 Task: open an excel sheet and write heading  Financial WizardAdd Categories in a column and its values below  'Income, Income, Income, Expenses, Expenses, Expenses, Expenses, Expenses, Savings, Savings, Investments, Investments, Debt, Debt & Debt. 'Add Descriptions in next column and its values below  Salary, Freelance Work, Rental Income, Housing, Transportation, Groceries, Utilities, Entertainment, Emergency Fund, Retirement, Stocks, Mutual Funds, Credit Card 1, Credit Card 2 & Student Loan. Add Amount in next column and its values below  $5,000, $1,200, $500, $1,200, $300, $400, $200, $150, $500, $1,000, $500, $300, $200, $100 & $300. Save page Financial Planning Log
Action: Mouse moved to (32, 113)
Screenshot: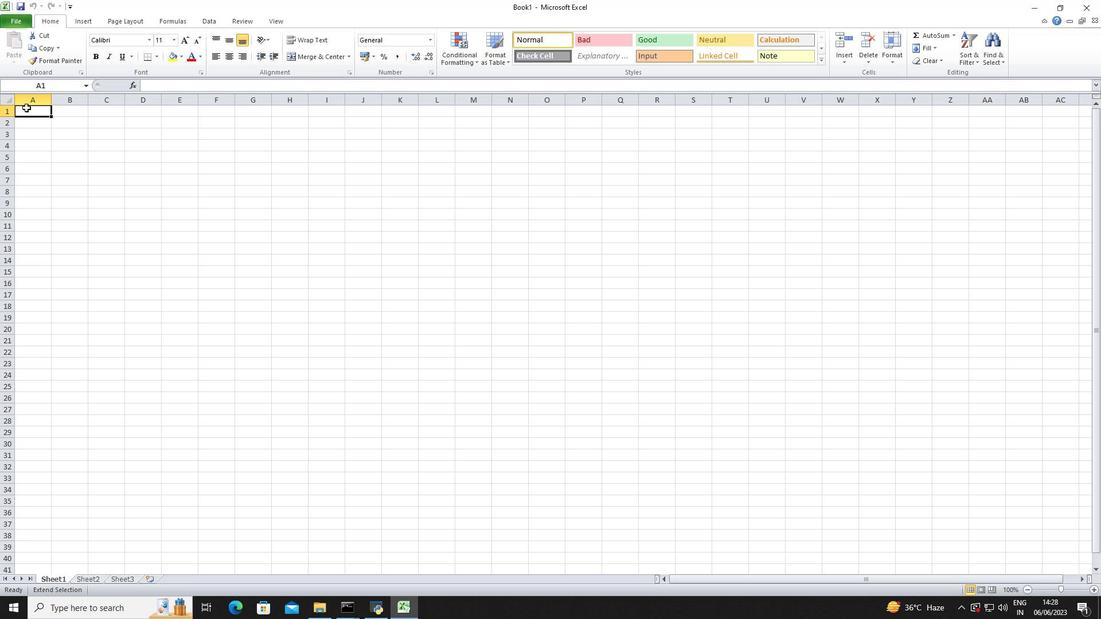 
Action: Mouse pressed left at (32, 113)
Screenshot: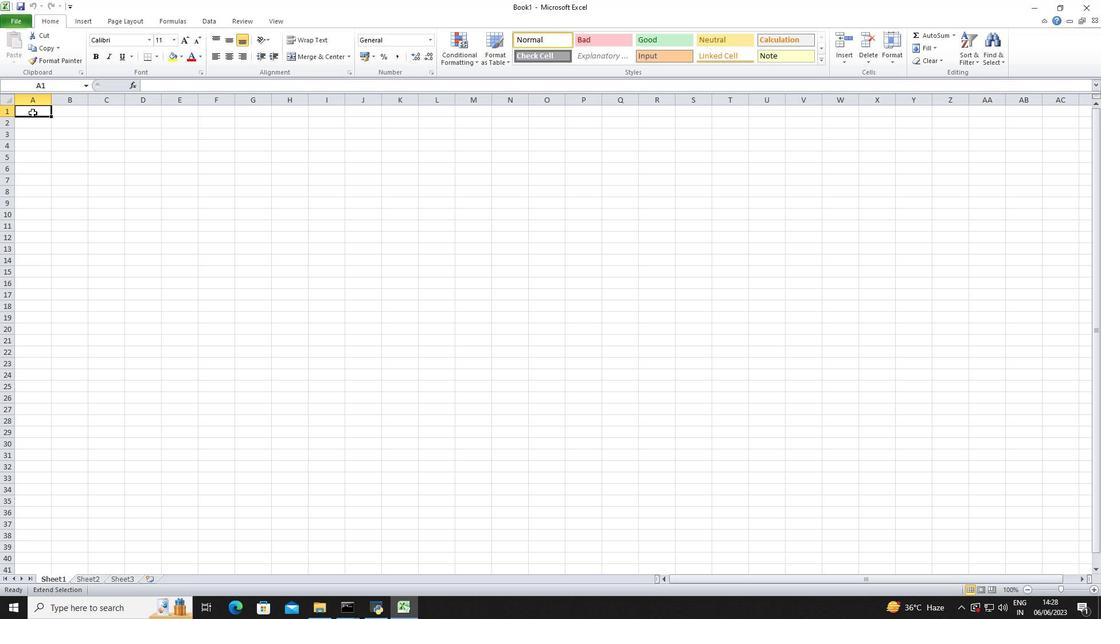 
Action: Mouse moved to (13, 25)
Screenshot: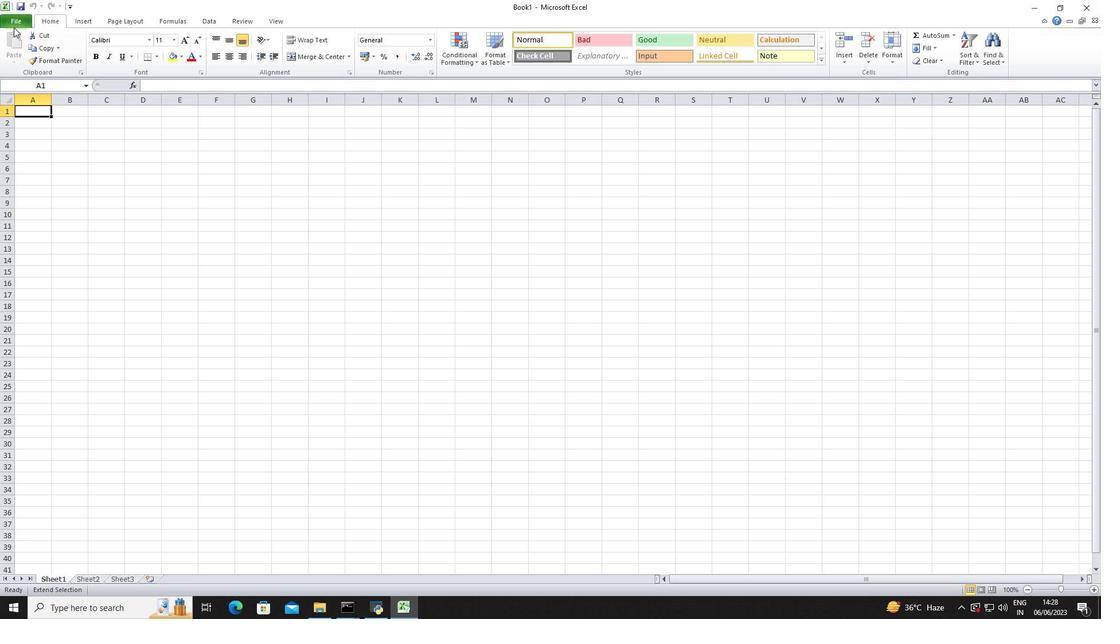 
Action: Mouse pressed left at (13, 25)
Screenshot: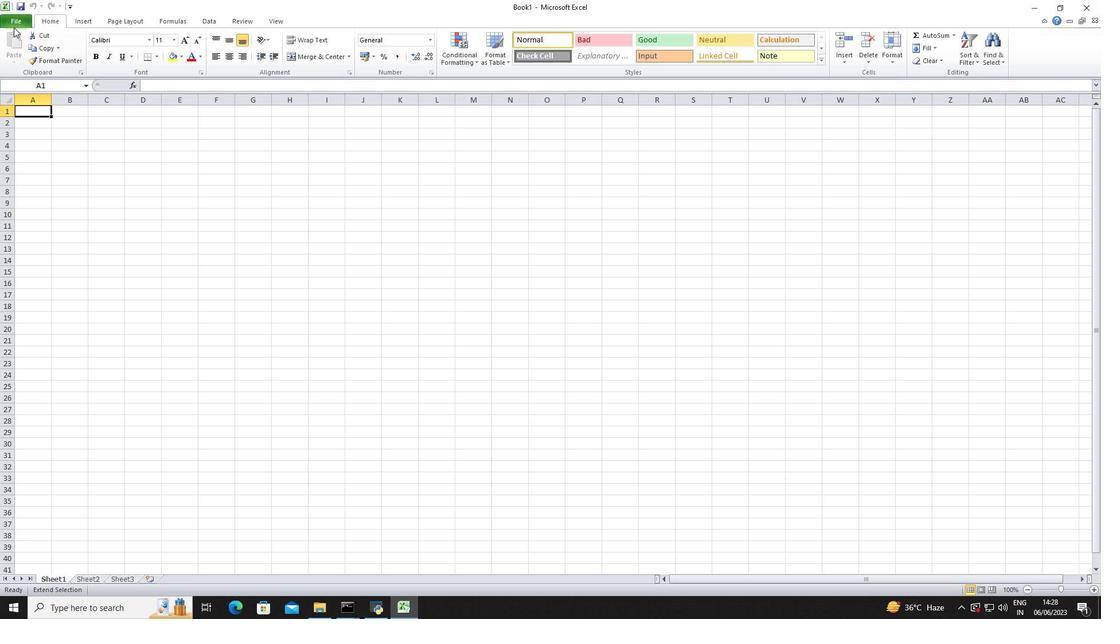
Action: Mouse moved to (29, 142)
Screenshot: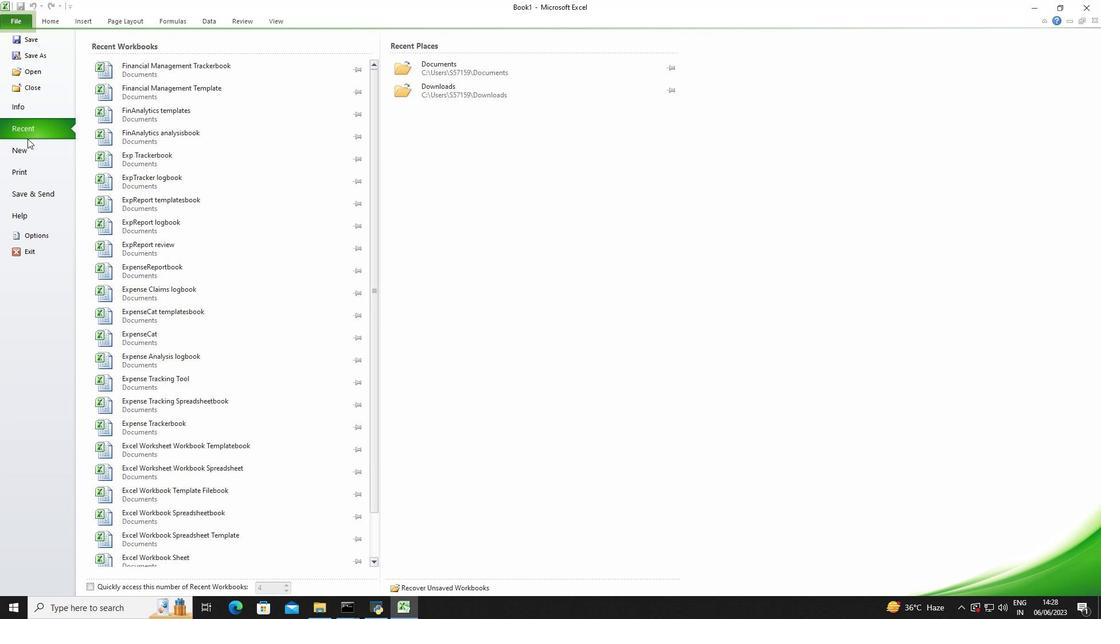 
Action: Mouse pressed left at (29, 142)
Screenshot: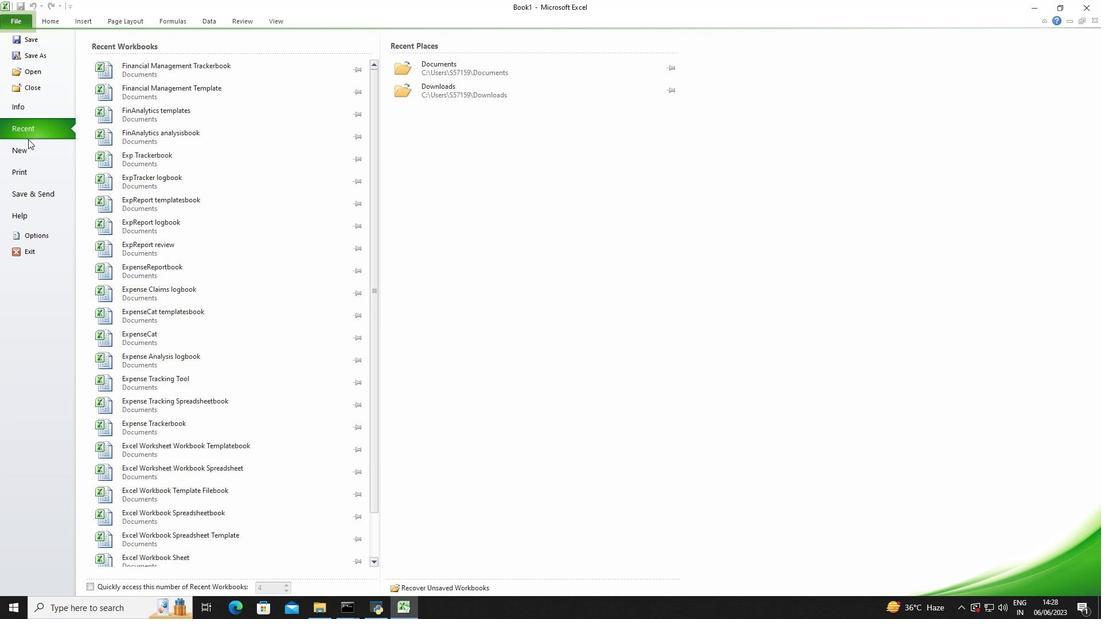 
Action: Mouse moved to (583, 303)
Screenshot: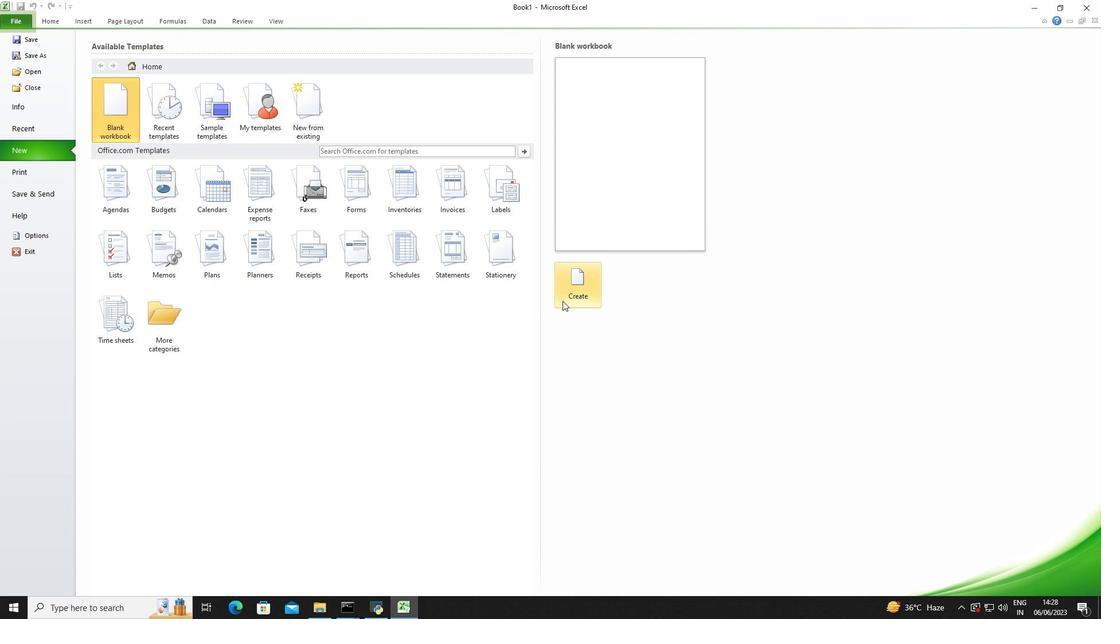 
Action: Mouse pressed left at (583, 303)
Screenshot: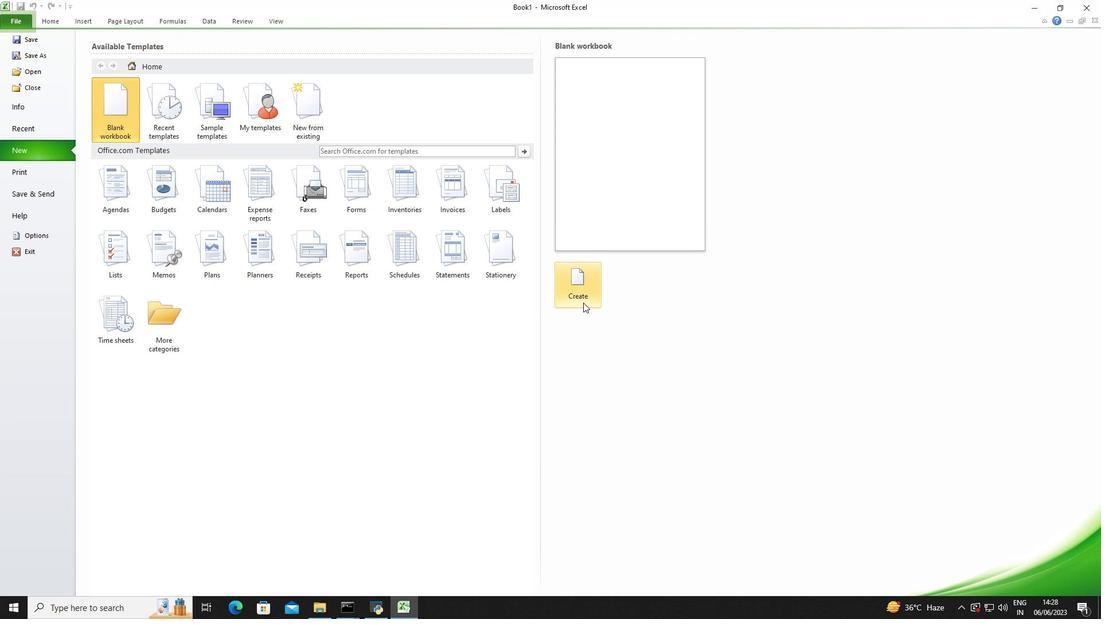 
Action: Mouse moved to (30, 112)
Screenshot: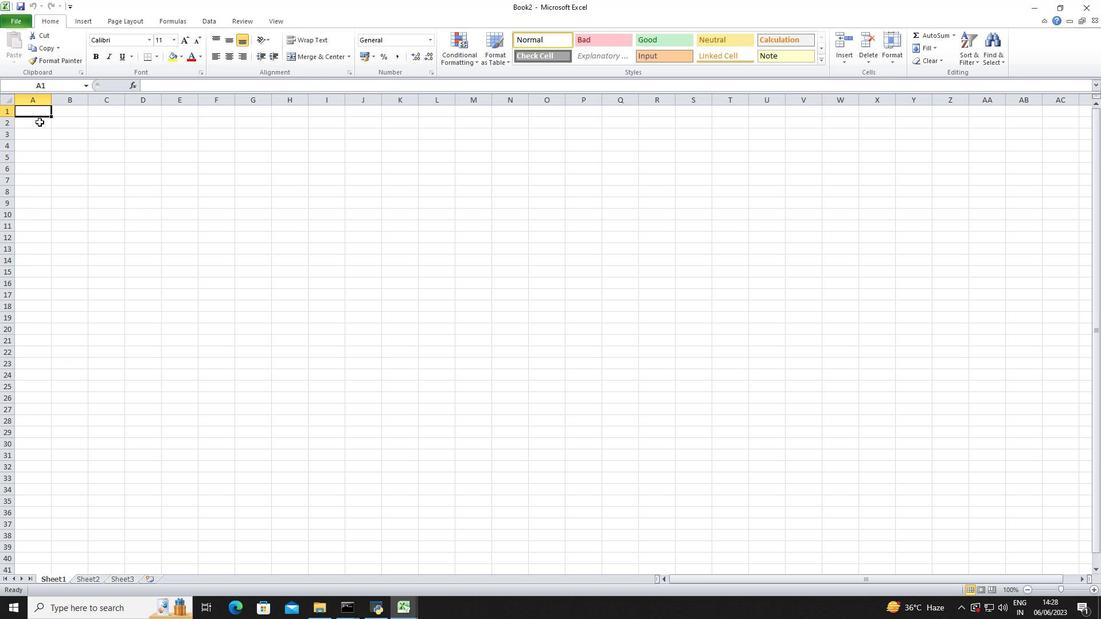 
Action: Mouse pressed left at (30, 112)
Screenshot: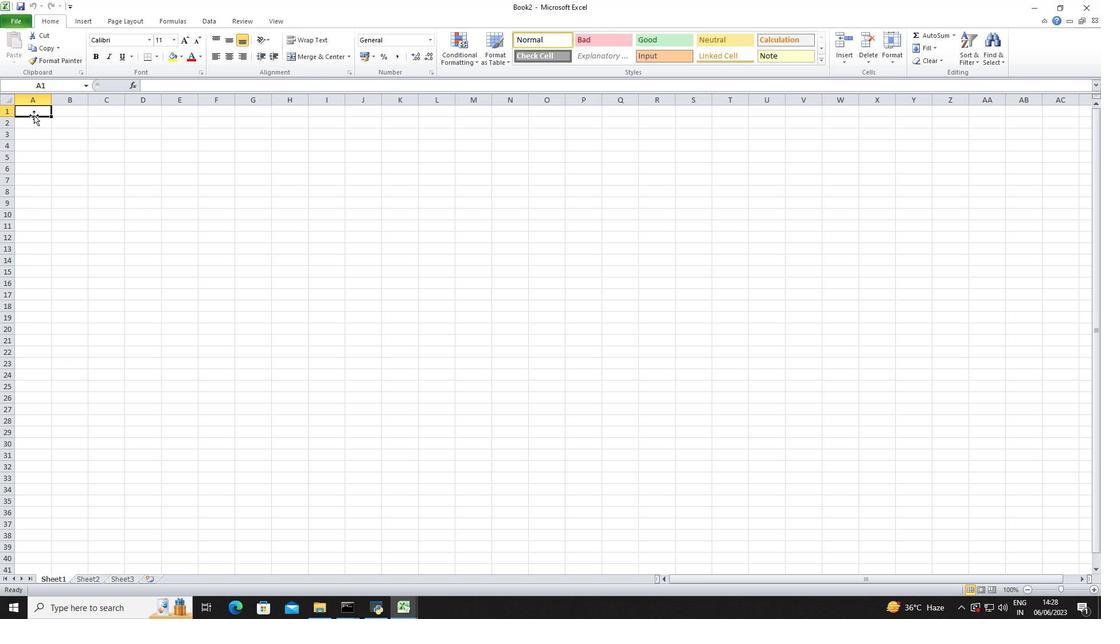
Action: Key pressed <Key.shift>Financial<Key.space><Key.shift>Wizard<Key.enter><Key.enter><Key.shift>Categories<Key.enter><Key.shift>Income<Key.enter><Key.shift>Income<Key.enter><Key.shift>Income<Key.enter><Key.shift>Expenses<Key.enter><Key.shift>Expenses<Key.enter><Key.shift>Expenses<Key.enter><Key.shift>Expenses<Key.enter><Key.shift>Expenses<Key.enter><Key.shift>Savings<Key.enter><Key.shift>Savings<Key.enter><Key.shift>Investments<Key.enter><Key.shift>Investments<Key.enter><Key.shift>Debt<Key.enter><Key.shift>Debt<Key.enter><Key.shift>Debt<Key.down><Key.right><Key.right><Key.up><Key.up><Key.up><Key.up><Key.up><Key.up><Key.up><Key.up><Key.up><Key.up><Key.up><Key.up><Key.up><Key.up><Key.up><Key.up><Key.shift>Descriptions<Key.down><Key.shift>Salary<Key.right><Key.down><Key.left><Key.shift>Freelance<Key.space><Key.shift>Work<Key.down><Key.shift>Rental<Key.space><Key.shift><Key.shift><Key.shift>Income<Key.enter><Key.shift>Housing<Key.enter><Key.shift>Transportation<Key.down><Key.shift><Key.shift><Key.shift><Key.shift>Groceries<Key.down><Key.shift>Utilities<Key.down><Key.shift><Key.shift><Key.shift><Key.shift><Key.shift><Key.shift><Key.shift><Key.shift><Key.shift><Key.shift><Key.shift><Key.shift>Entertainment<Key.down><Key.shift><Key.shift><Key.shift>Emergency<Key.space><Key.shift>Fund<Key.down><Key.shift>Retirement<Key.down><Key.shift>Stocks<Key.down><Key.shift>Mutual<Key.space><Key.shift><Key.shift><Key.shift>Funds<Key.down><Key.shift>Credit<Key.space><Key.shift>Card<Key.space>1<Key.down><Key.shift>Credit<Key.space><Key.shift>Card<Key.space>2<Key.down><Key.shift>Student<Key.space><Key.shift><Key.shift><Key.shift><Key.shift><Key.shift>Loan<Key.down><Key.right><Key.right><Key.up><Key.up><Key.up><Key.up><Key.up><Key.up><Key.up><Key.up><Key.up><Key.up><Key.up><Key.up><Key.up><Key.up><Key.up><Key.up><Key.shift>Amount<Key.down>5000<Key.down>1200<Key.down>500<Key.down>1200<Key.down>300<Key.down>400<Key.down>200<Key.down>150<Key.down>500<Key.down>1000<Key.down>500<Key.down>300<Key.space><Key.space><Key.space><Key.space><Key.space><Key.space><Key.down>200<Key.down>100<Key.down>300<Key.down>
Screenshot: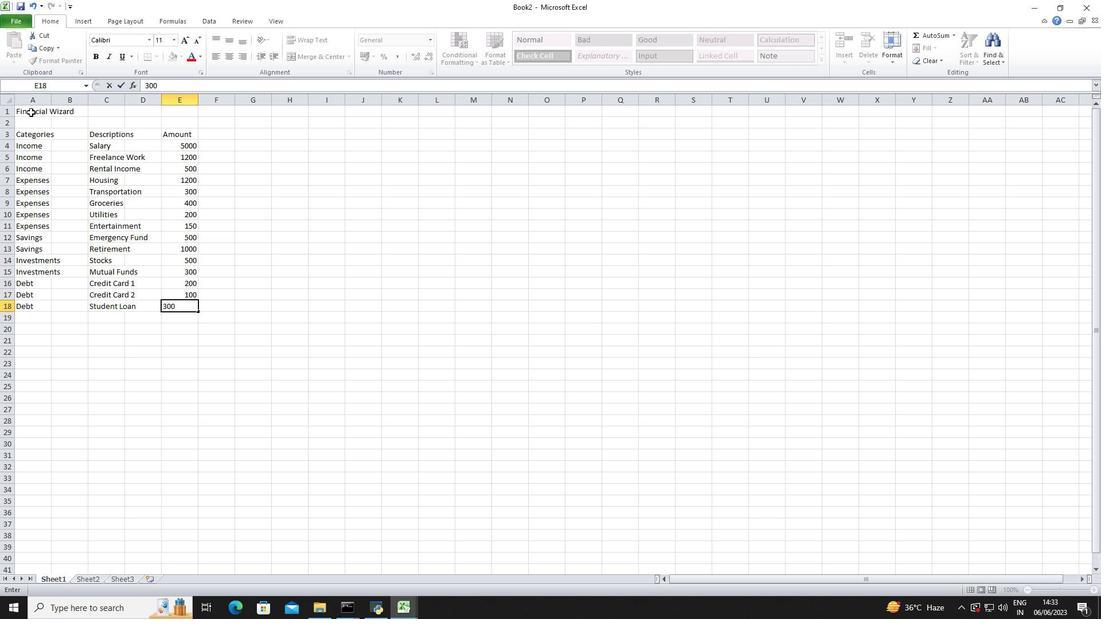 
Action: Mouse moved to (185, 145)
Screenshot: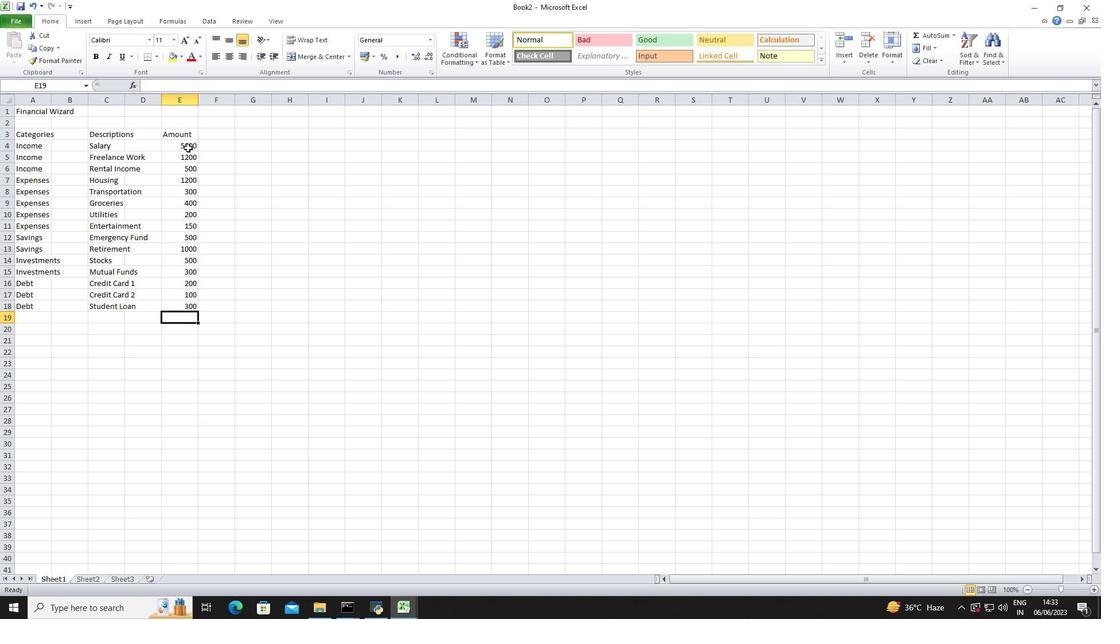 
Action: Mouse pressed left at (185, 145)
Screenshot: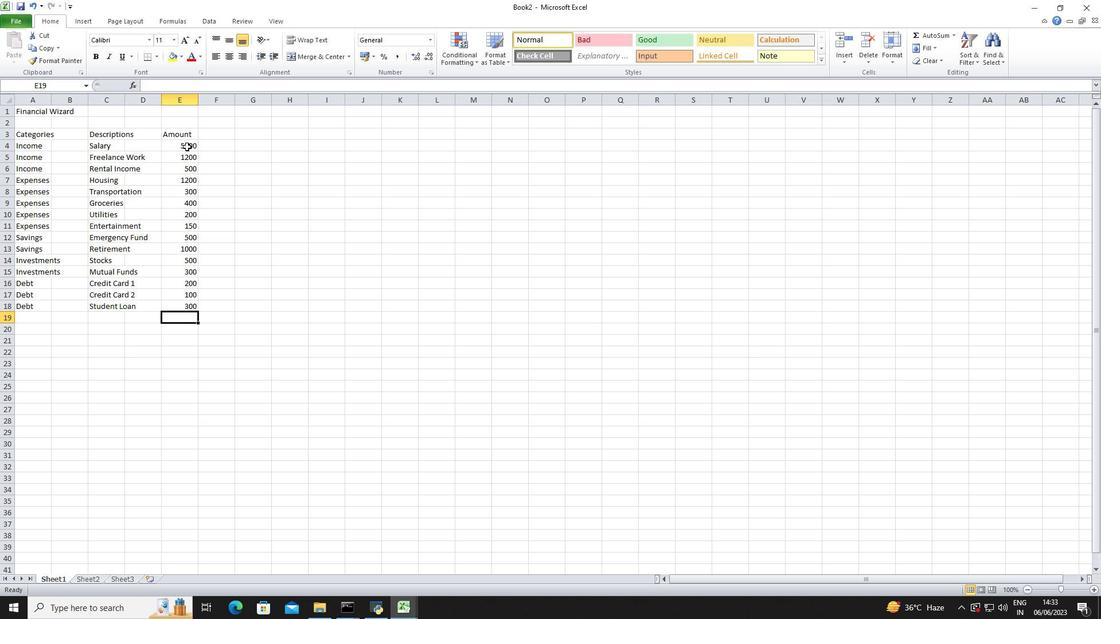 
Action: Mouse moved to (432, 44)
Screenshot: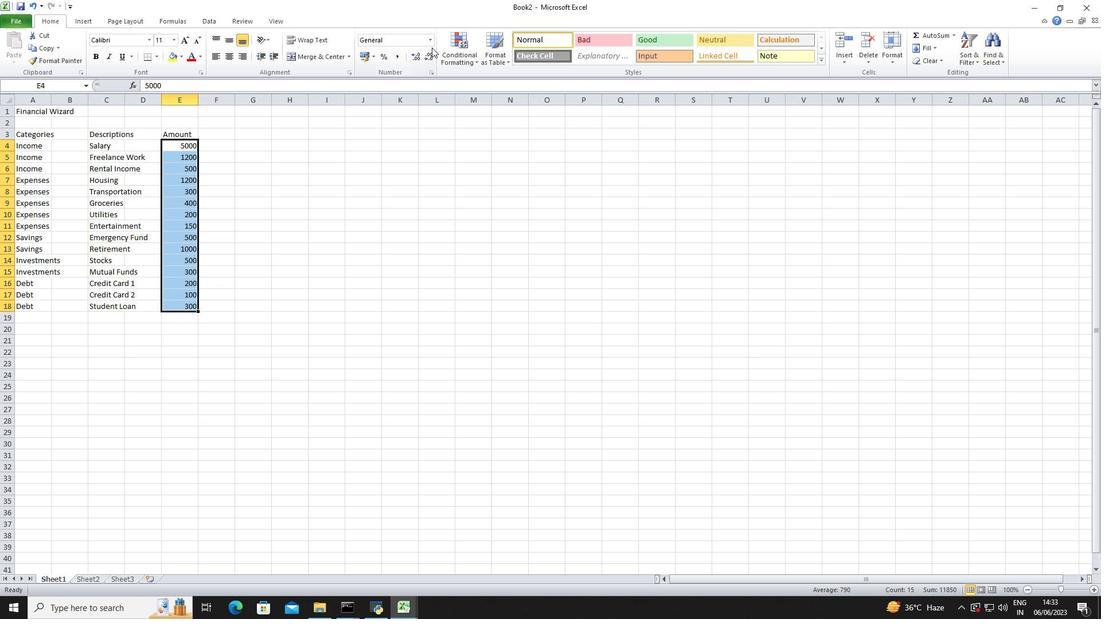 
Action: Mouse pressed left at (432, 44)
Screenshot: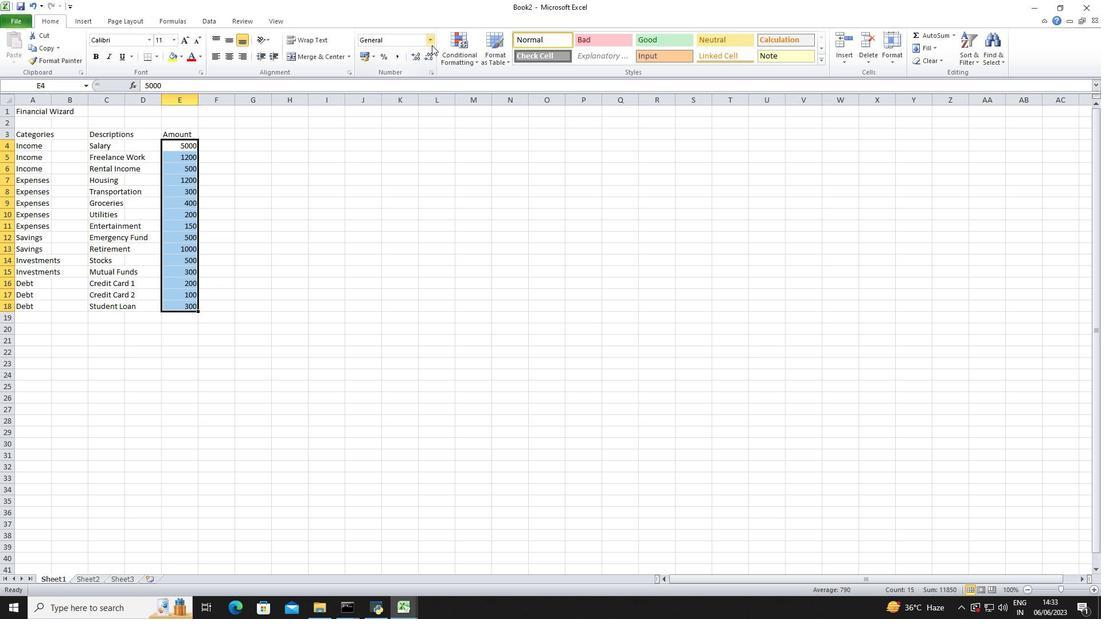 
Action: Mouse moved to (410, 331)
Screenshot: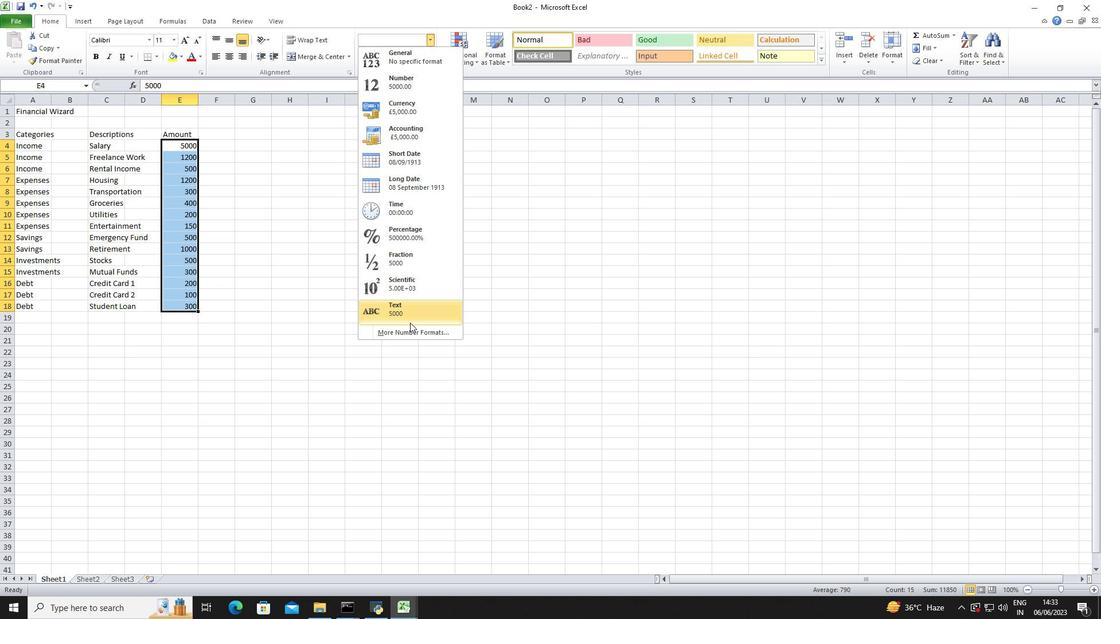 
Action: Mouse pressed left at (410, 331)
Screenshot: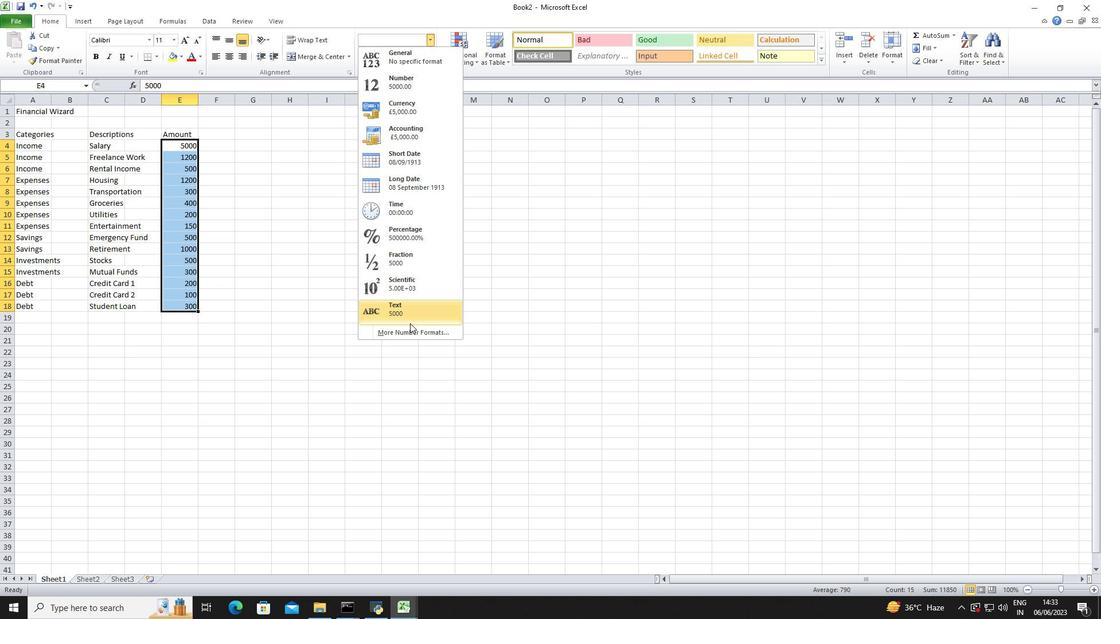 
Action: Mouse moved to (183, 212)
Screenshot: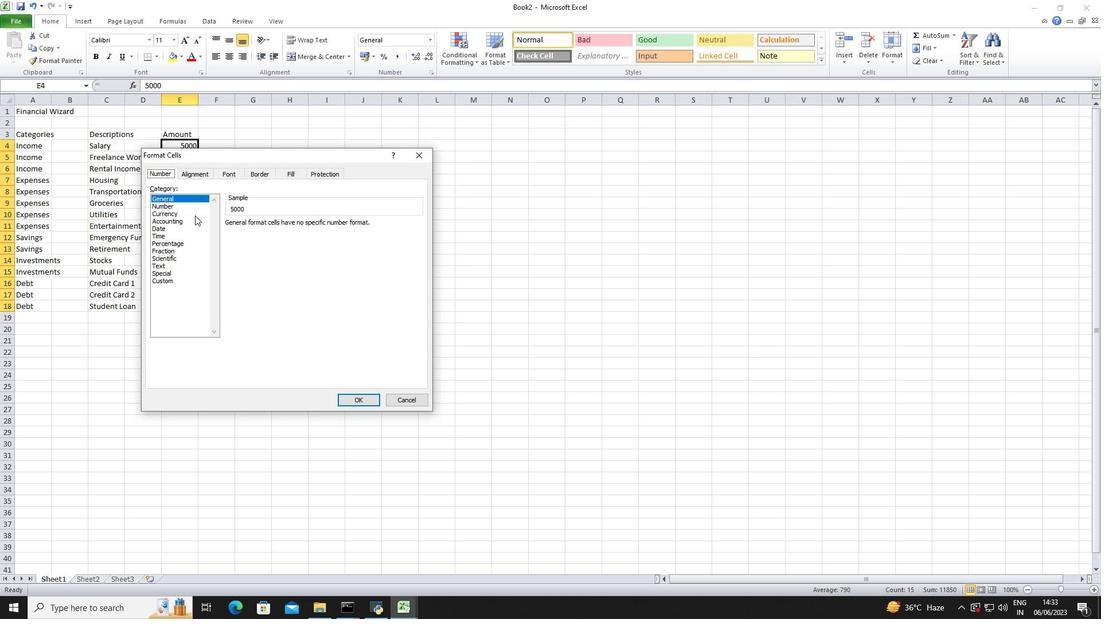 
Action: Mouse pressed left at (183, 212)
Screenshot: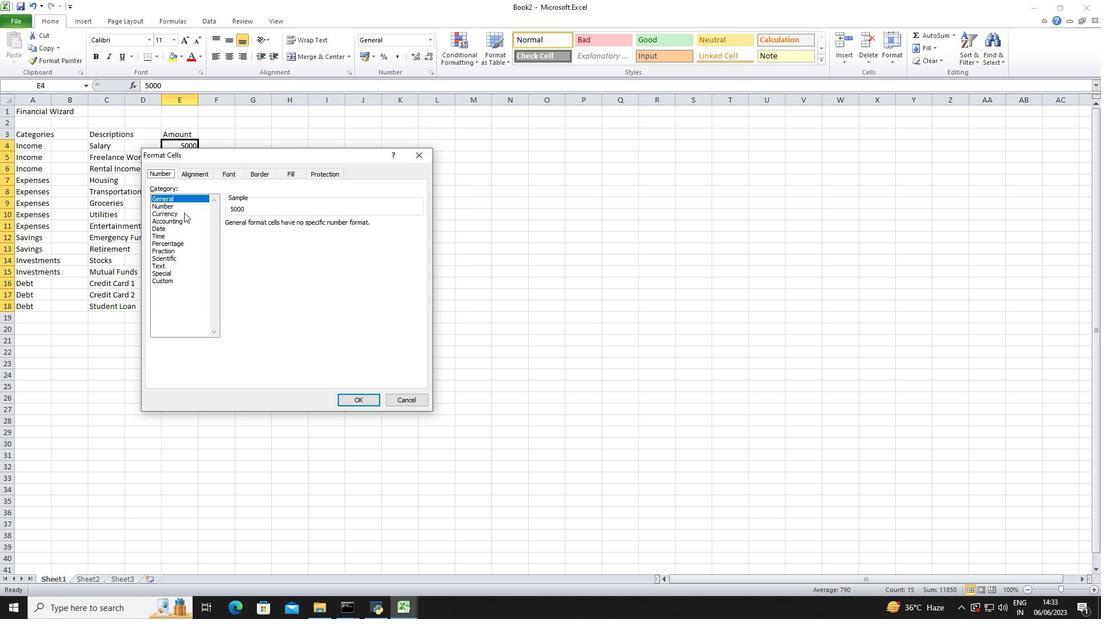 
Action: Mouse moved to (301, 227)
Screenshot: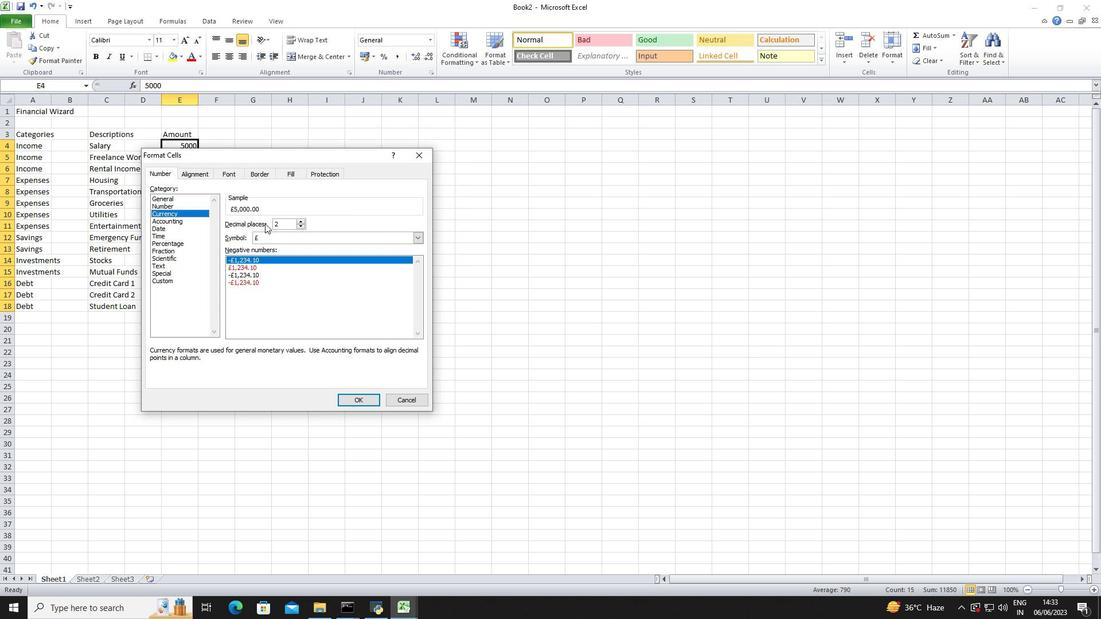 
Action: Mouse pressed left at (301, 227)
Screenshot: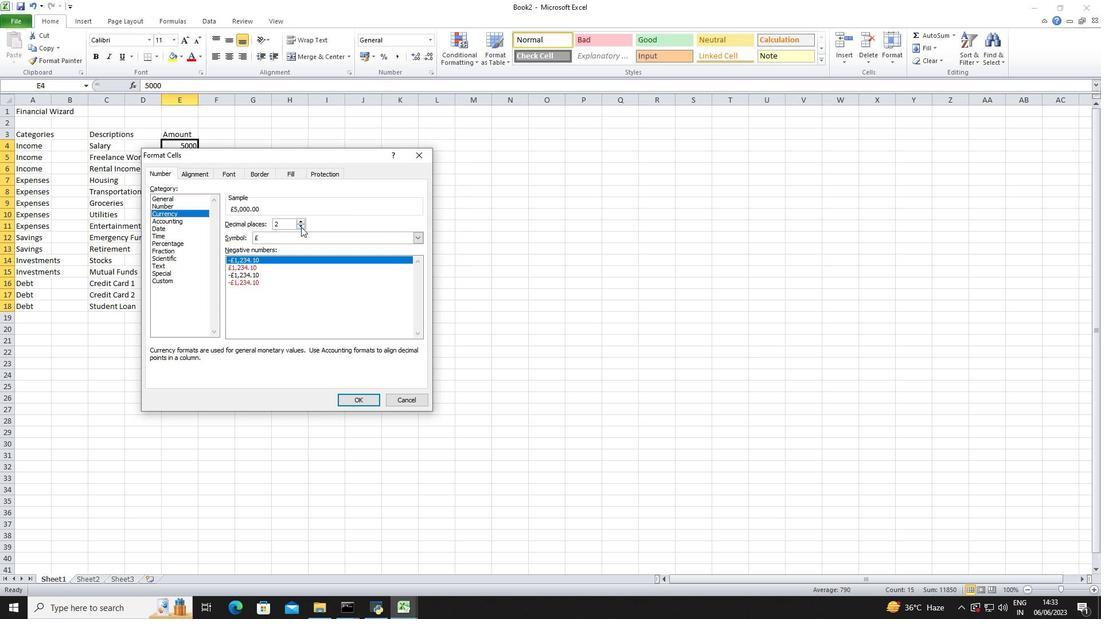 
Action: Mouse pressed left at (301, 227)
Screenshot: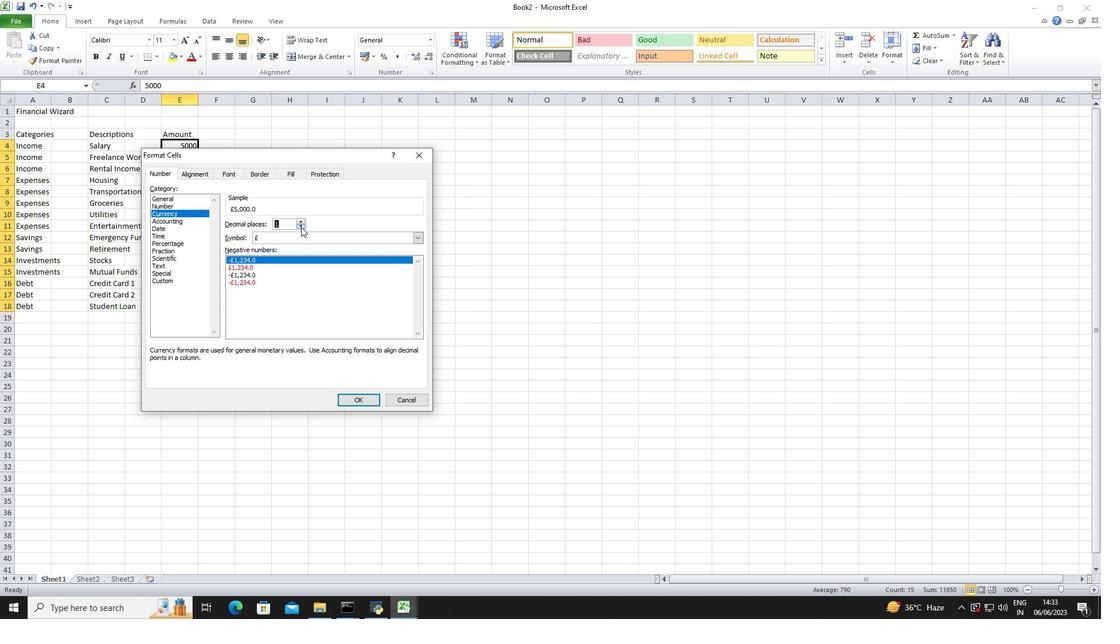 
Action: Mouse moved to (304, 232)
Screenshot: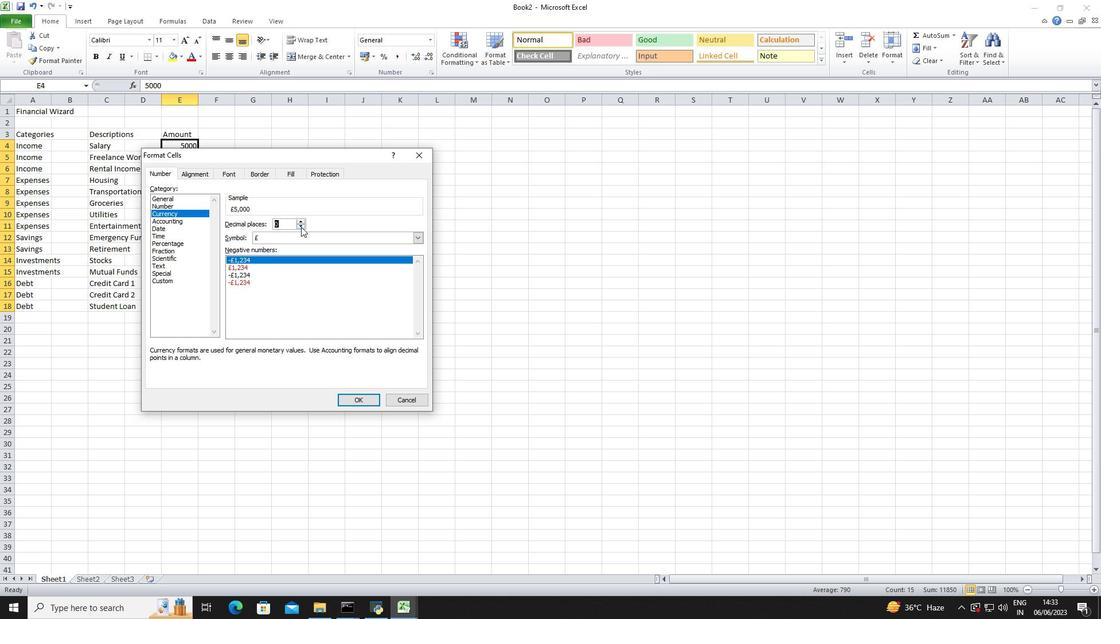 
Action: Mouse pressed left at (304, 232)
Screenshot: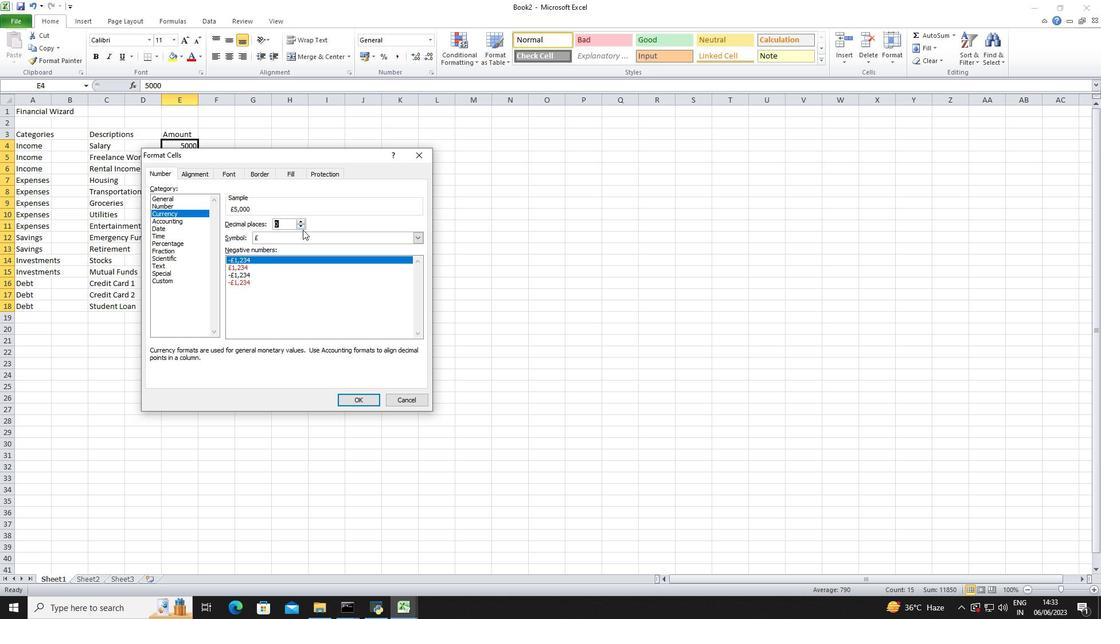 
Action: Mouse moved to (303, 277)
Screenshot: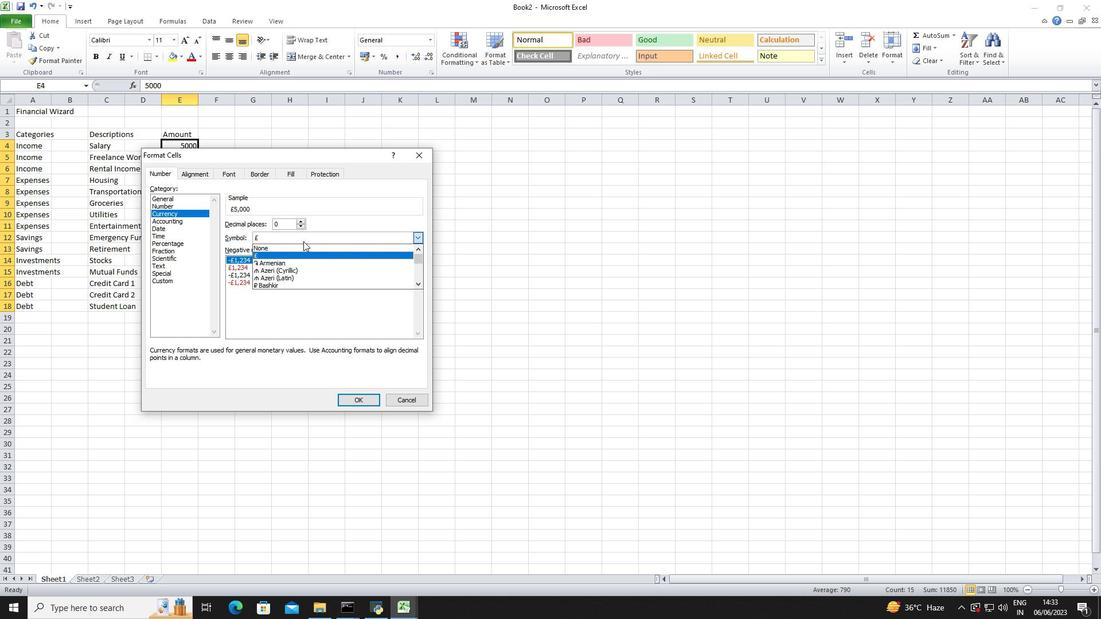 
Action: Mouse scrolled (303, 276) with delta (0, 0)
Screenshot: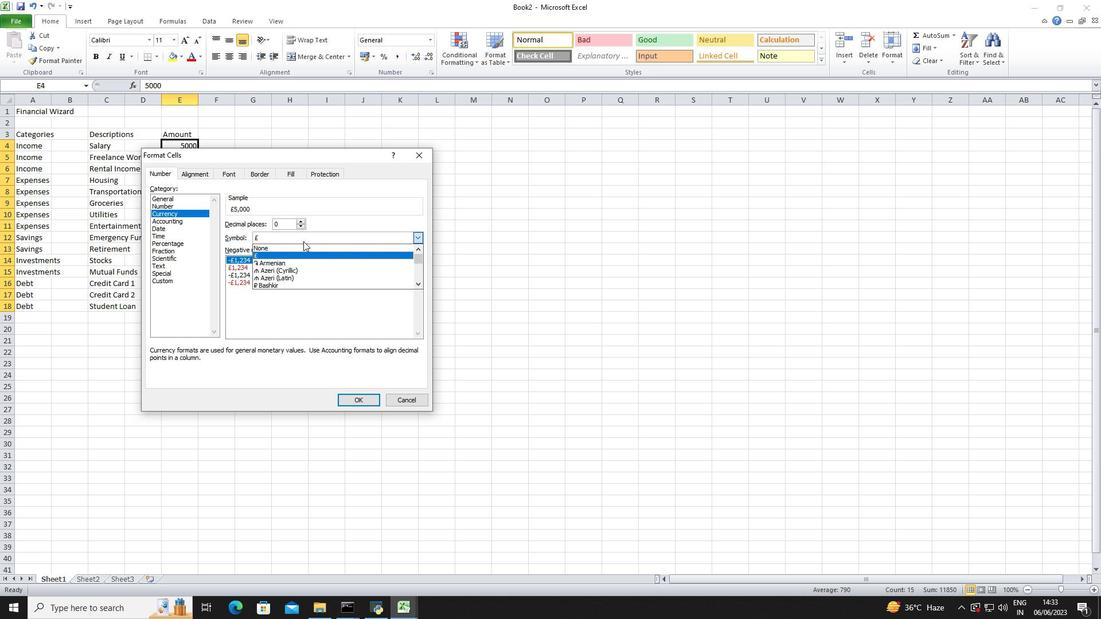 
Action: Mouse scrolled (303, 276) with delta (0, 0)
Screenshot: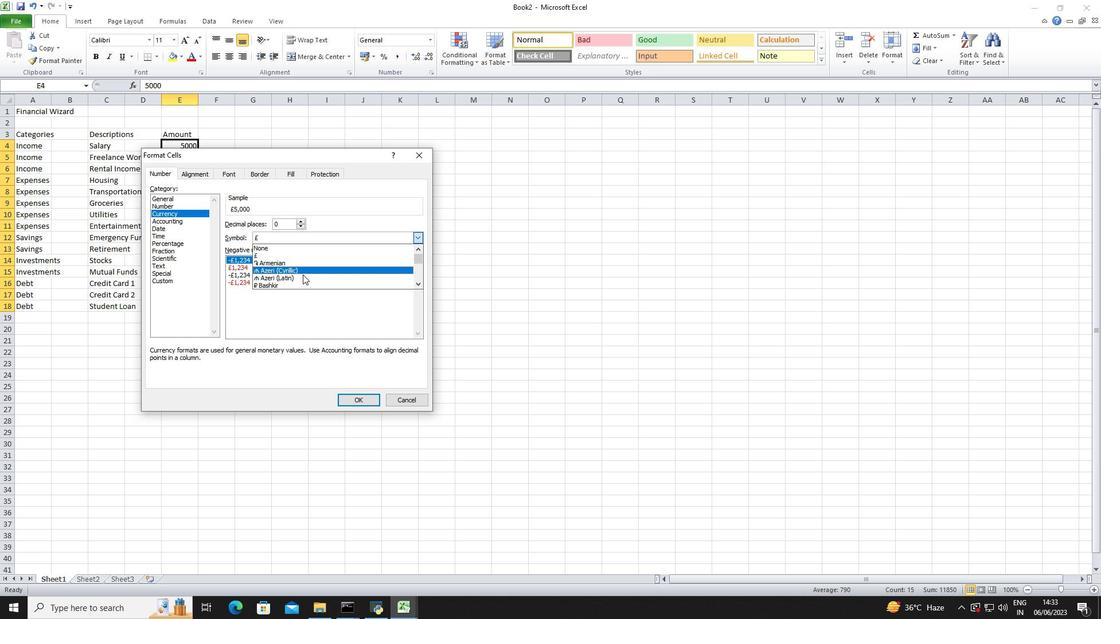 
Action: Mouse scrolled (303, 276) with delta (0, 0)
Screenshot: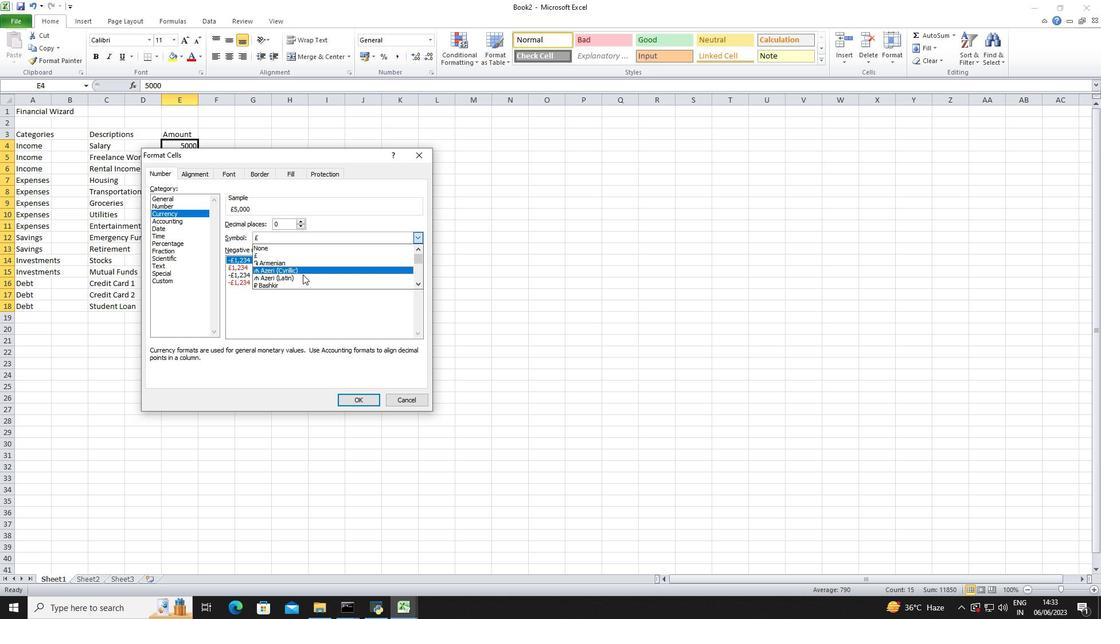 
Action: Mouse scrolled (303, 276) with delta (0, 0)
Screenshot: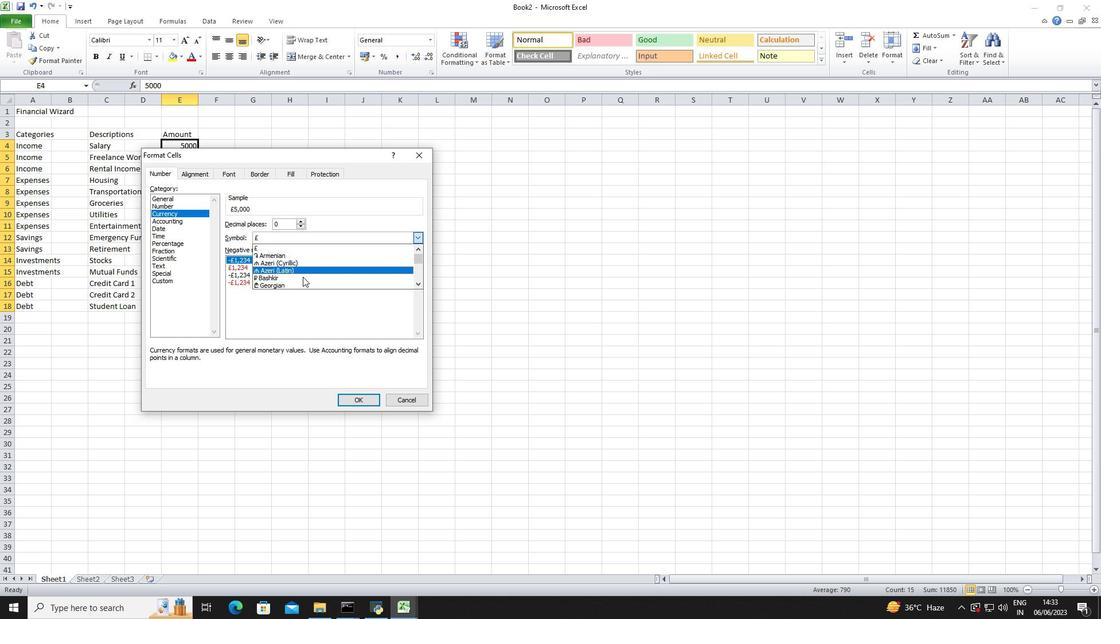 
Action: Mouse scrolled (303, 276) with delta (0, 0)
Screenshot: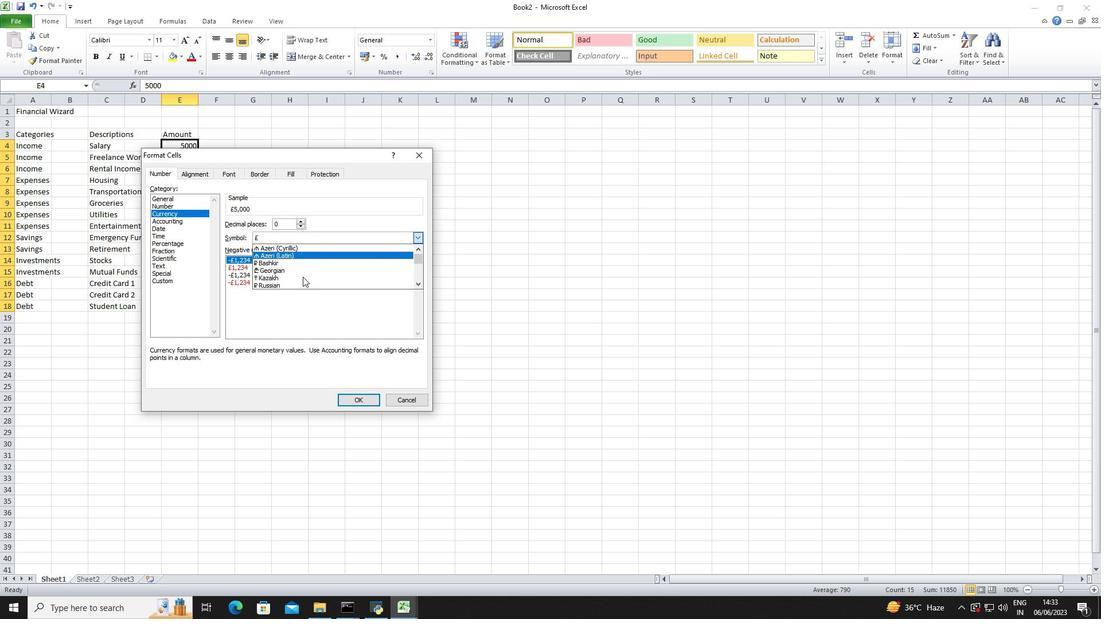 
Action: Mouse scrolled (303, 276) with delta (0, 0)
Screenshot: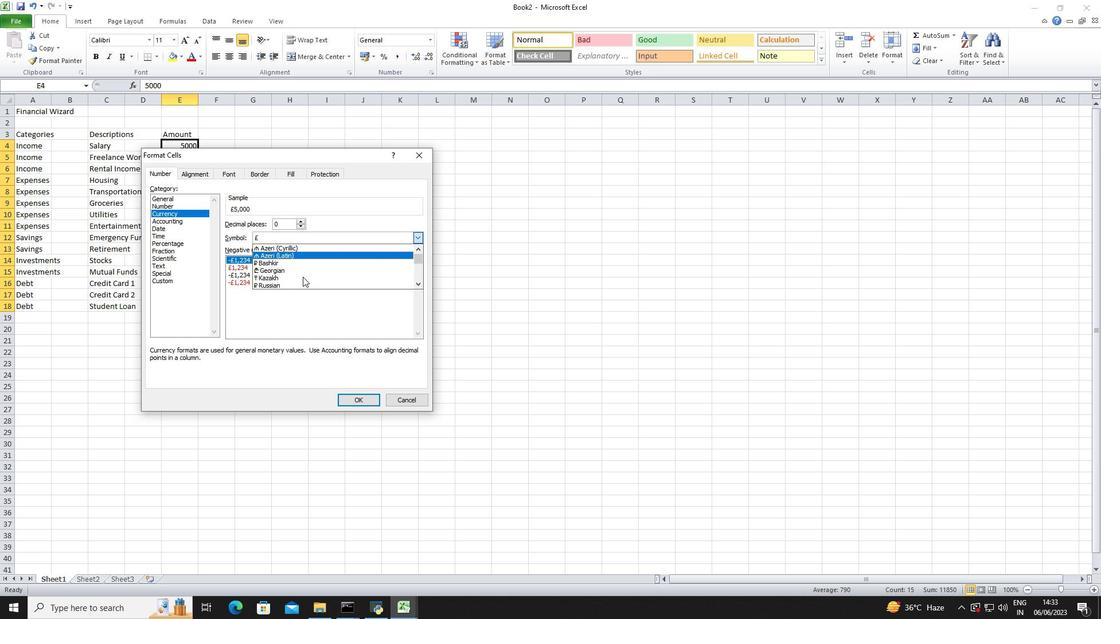 
Action: Mouse scrolled (303, 276) with delta (0, 0)
Screenshot: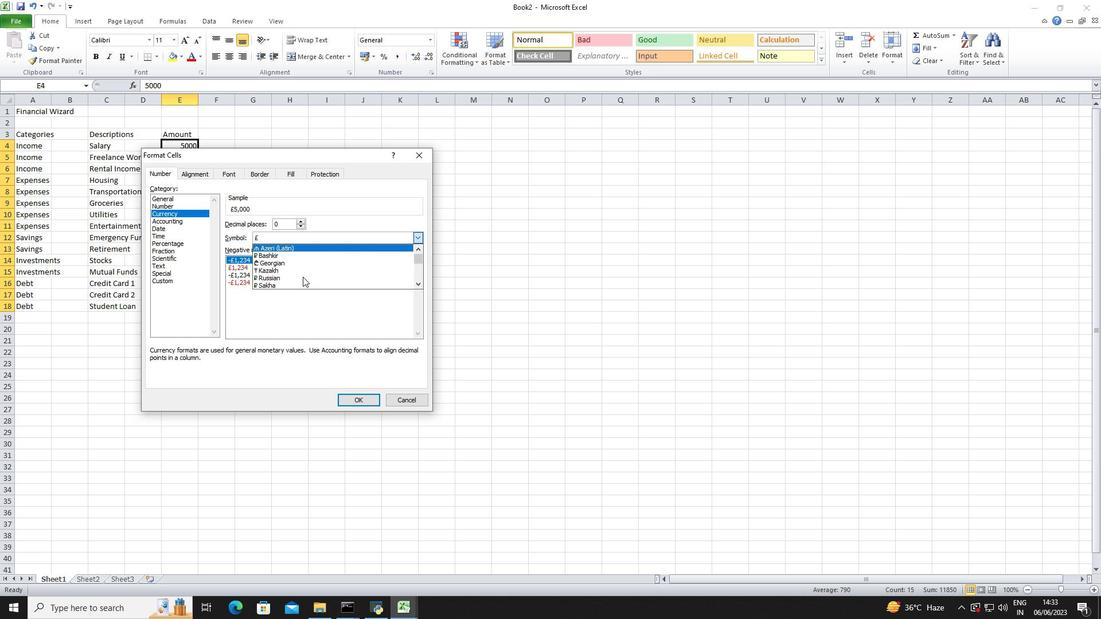 
Action: Mouse scrolled (303, 276) with delta (0, 0)
Screenshot: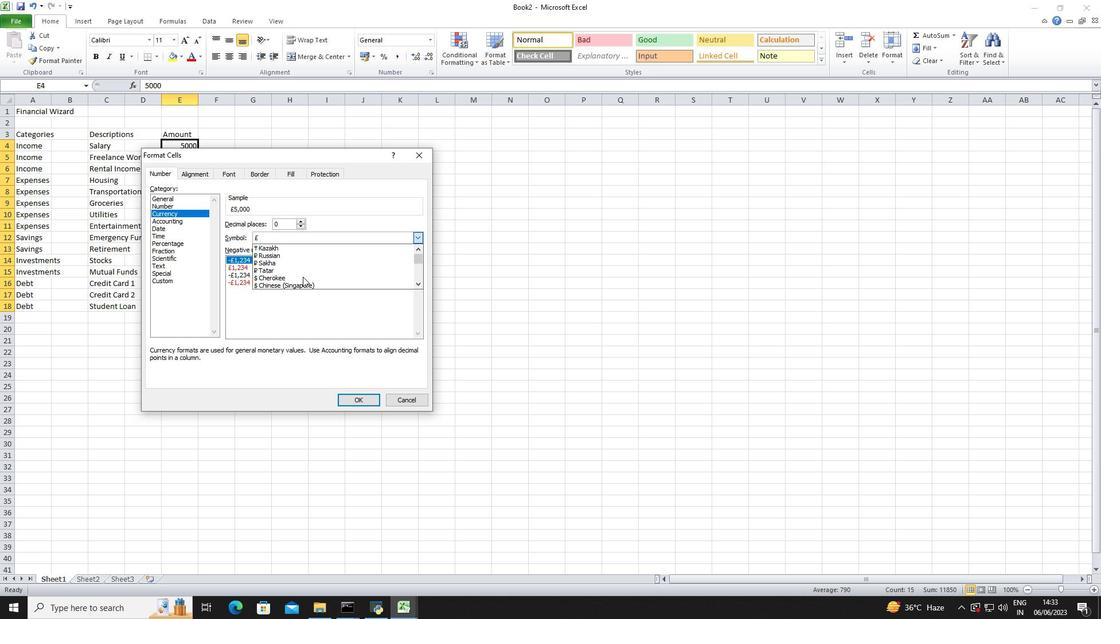 
Action: Mouse scrolled (303, 276) with delta (0, 0)
Screenshot: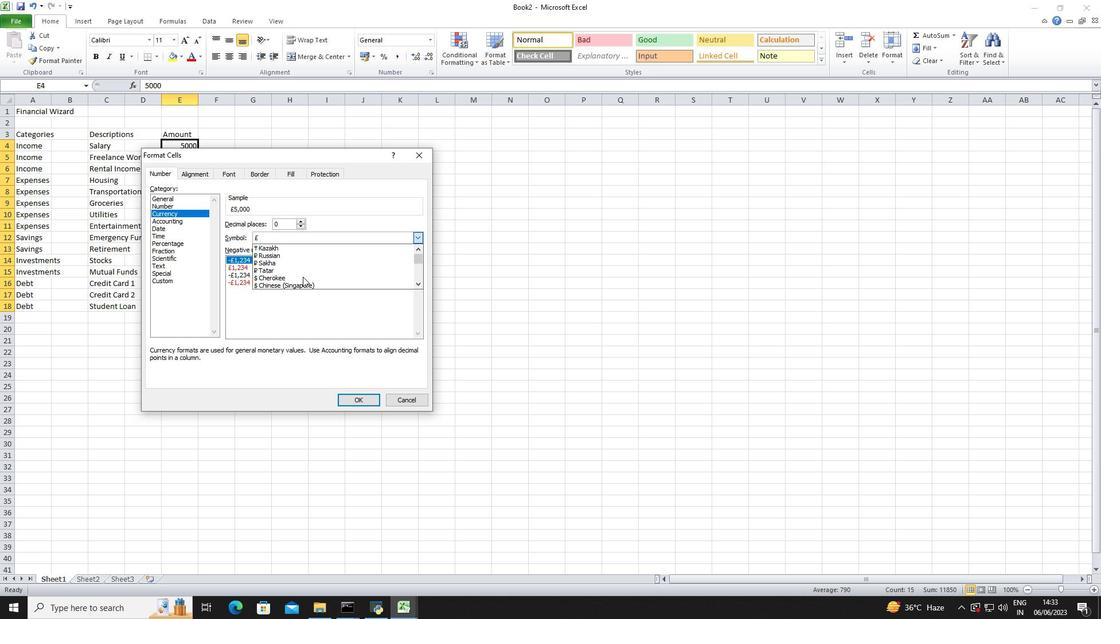
Action: Mouse scrolled (303, 276) with delta (0, 0)
Screenshot: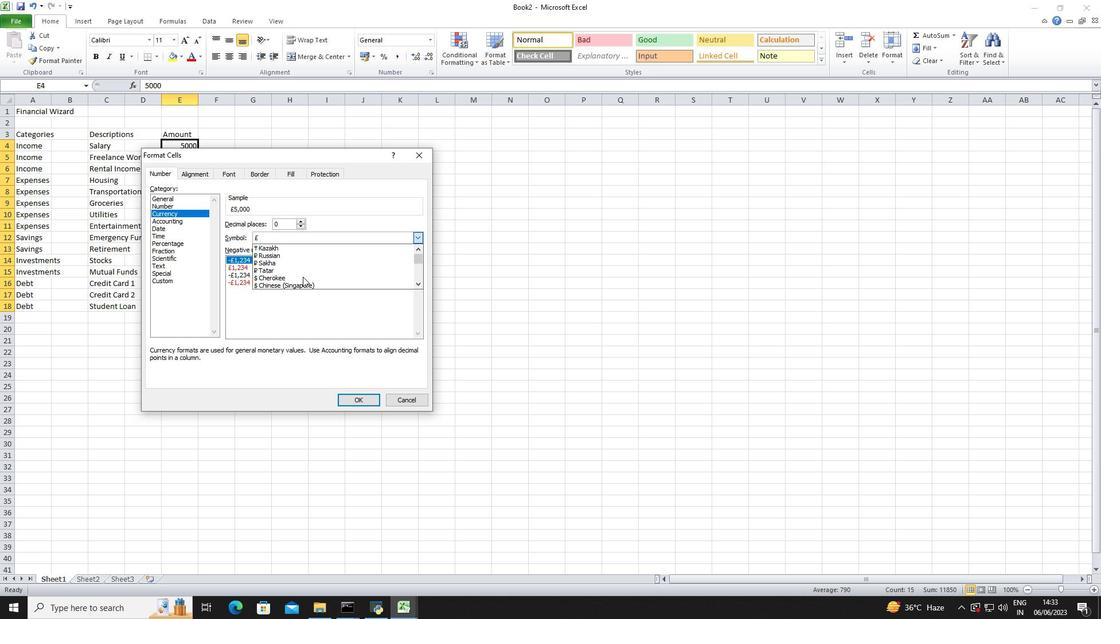 
Action: Mouse scrolled (303, 276) with delta (0, 0)
Screenshot: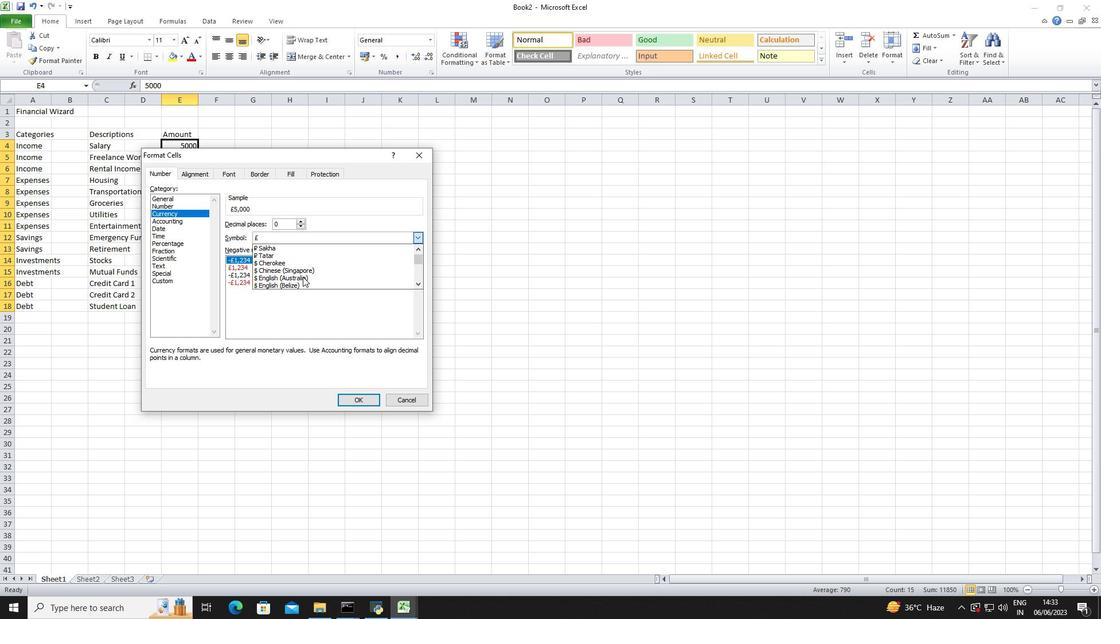 
Action: Mouse moved to (303, 265)
Screenshot: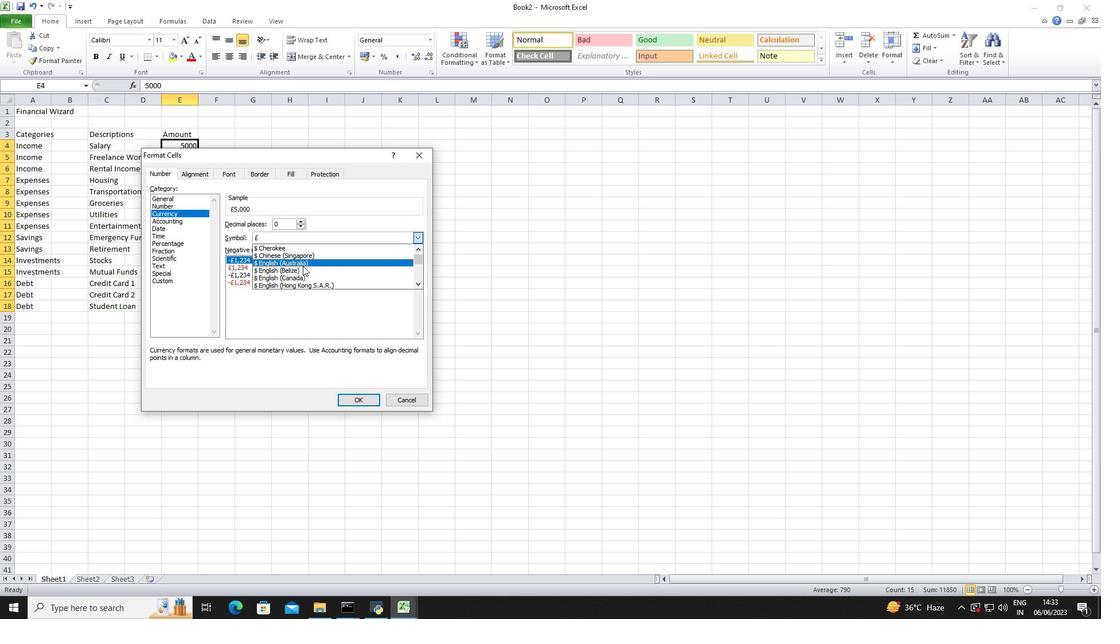 
Action: Mouse pressed left at (303, 265)
Screenshot: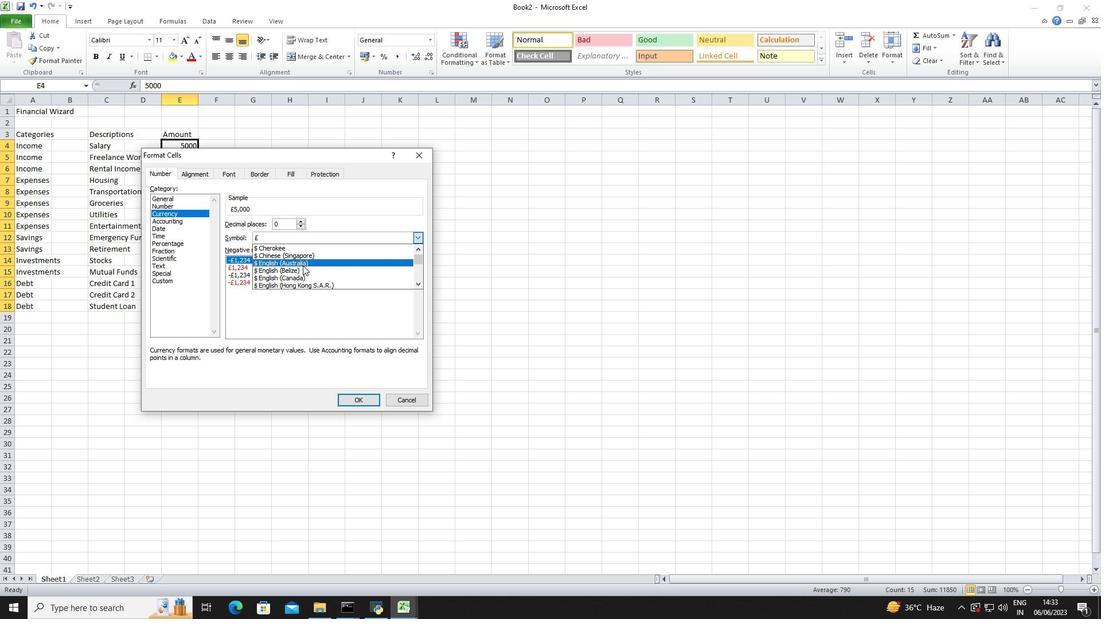 
Action: Mouse moved to (349, 398)
Screenshot: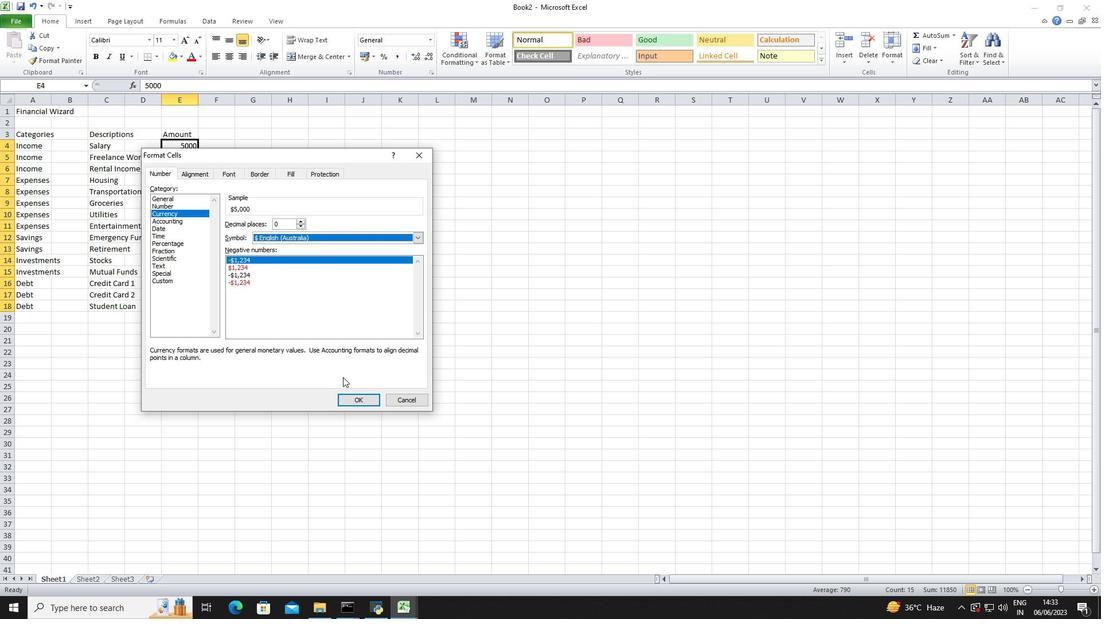
Action: Mouse pressed left at (349, 398)
Screenshot: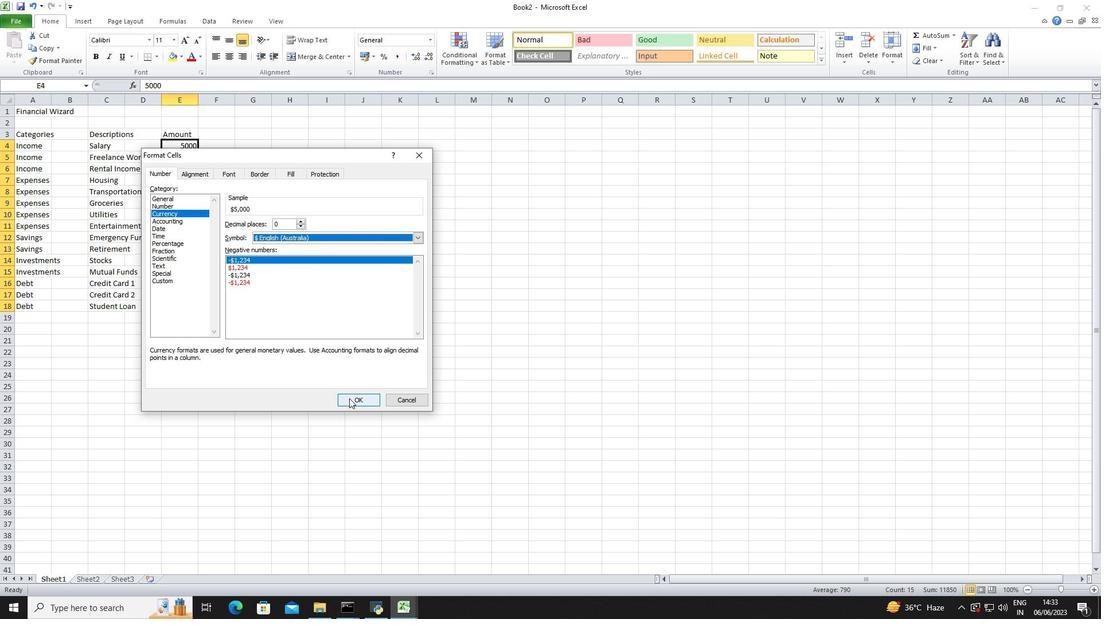 
Action: Mouse pressed left at (349, 398)
Screenshot: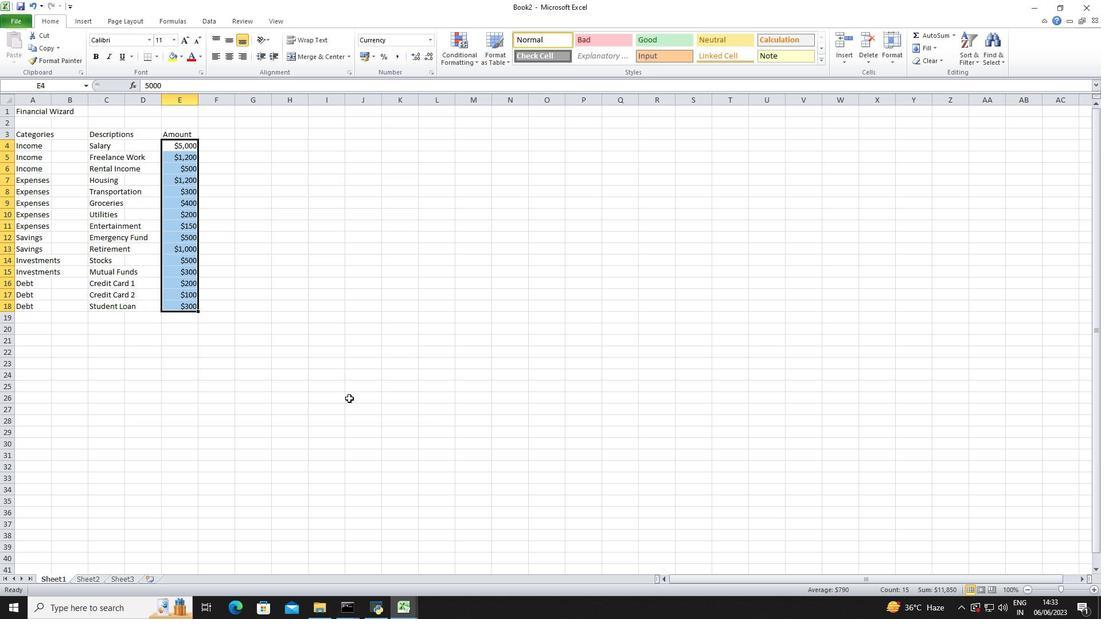 
Action: Mouse moved to (350, 399)
Screenshot: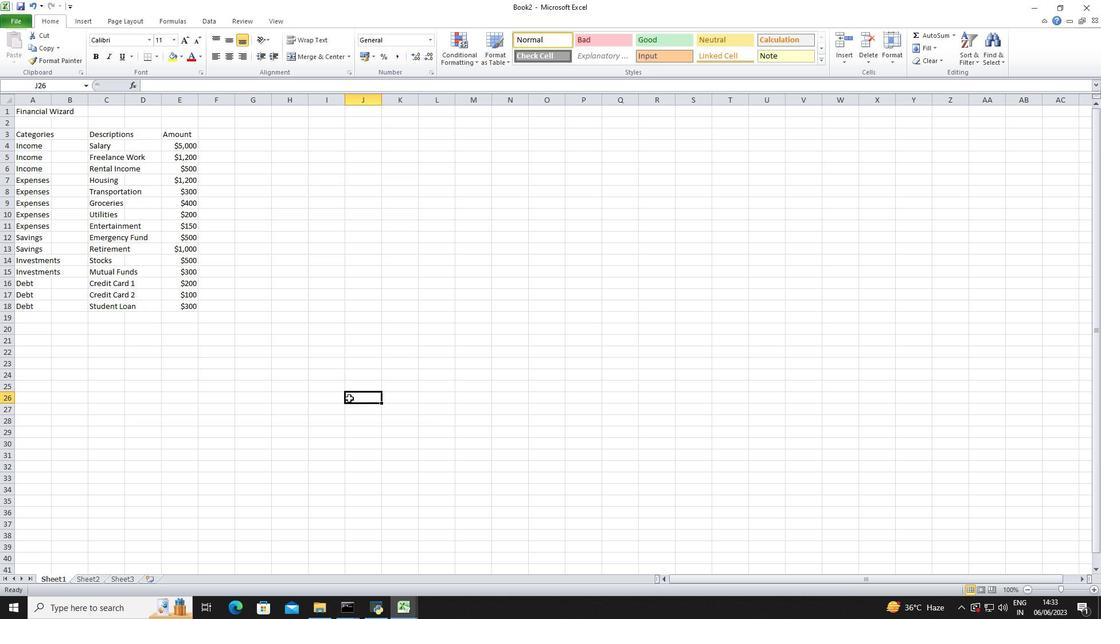 
Action: Key pressed ctrl+S
Screenshot: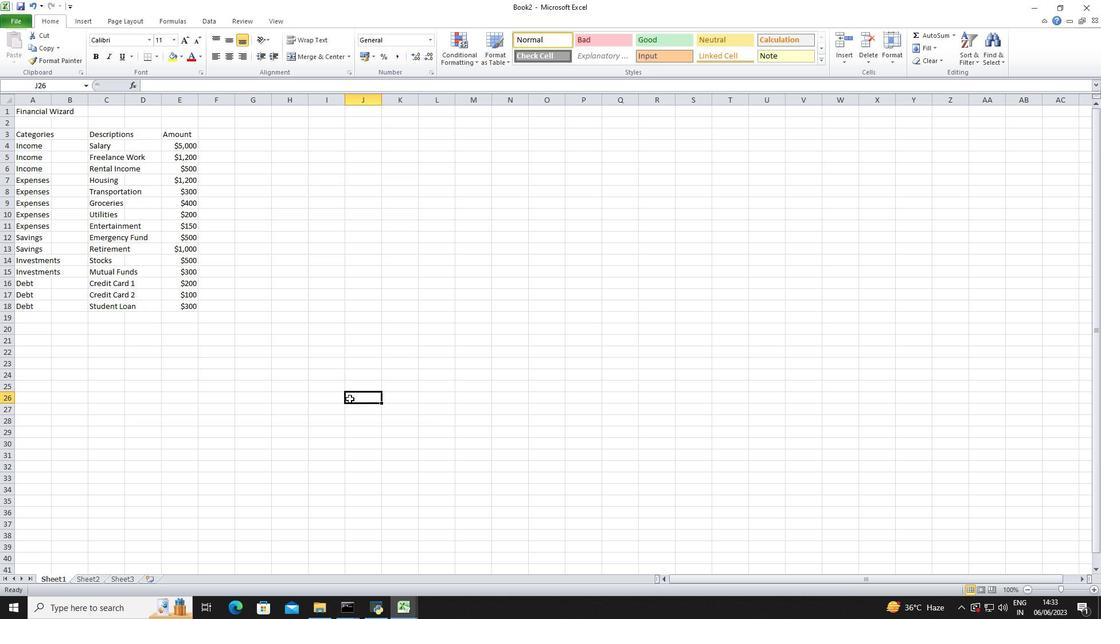 
Action: Mouse moved to (507, 387)
Screenshot: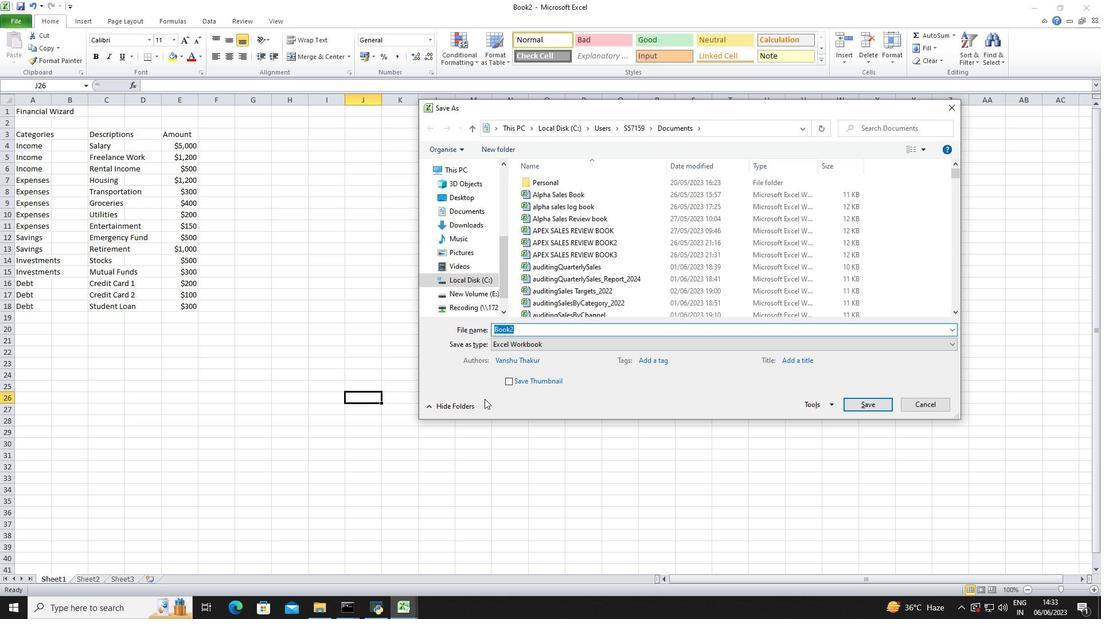 
Action: Key pressed <Key.shift>Financial<Key.space><Key.shift>Planning<Key.space><Key.shift>Log
Screenshot: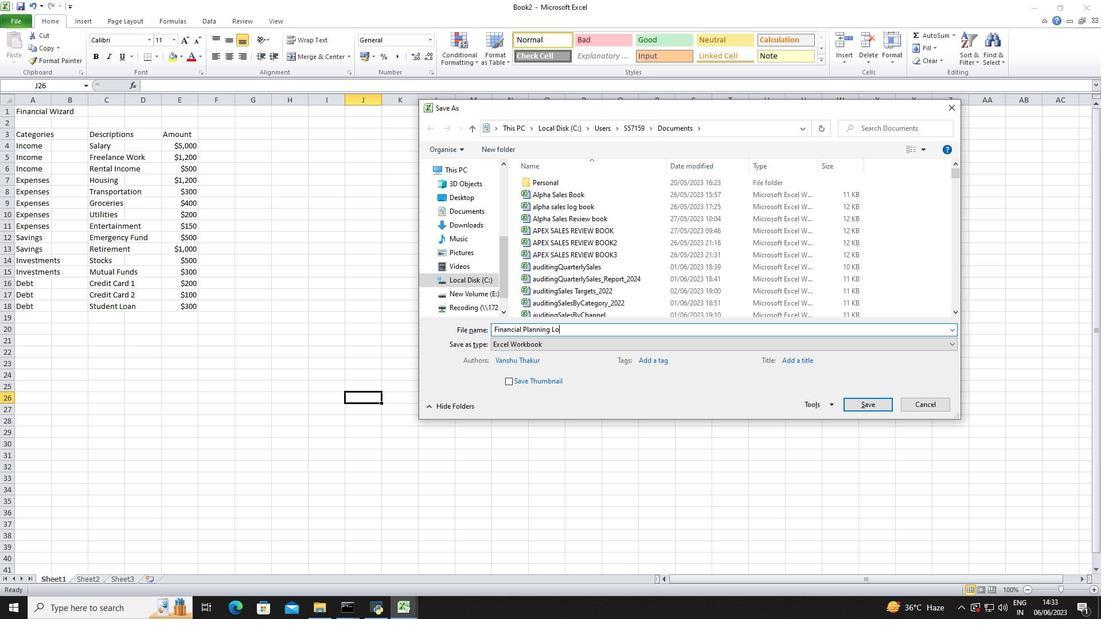 
Action: Mouse moved to (878, 404)
Screenshot: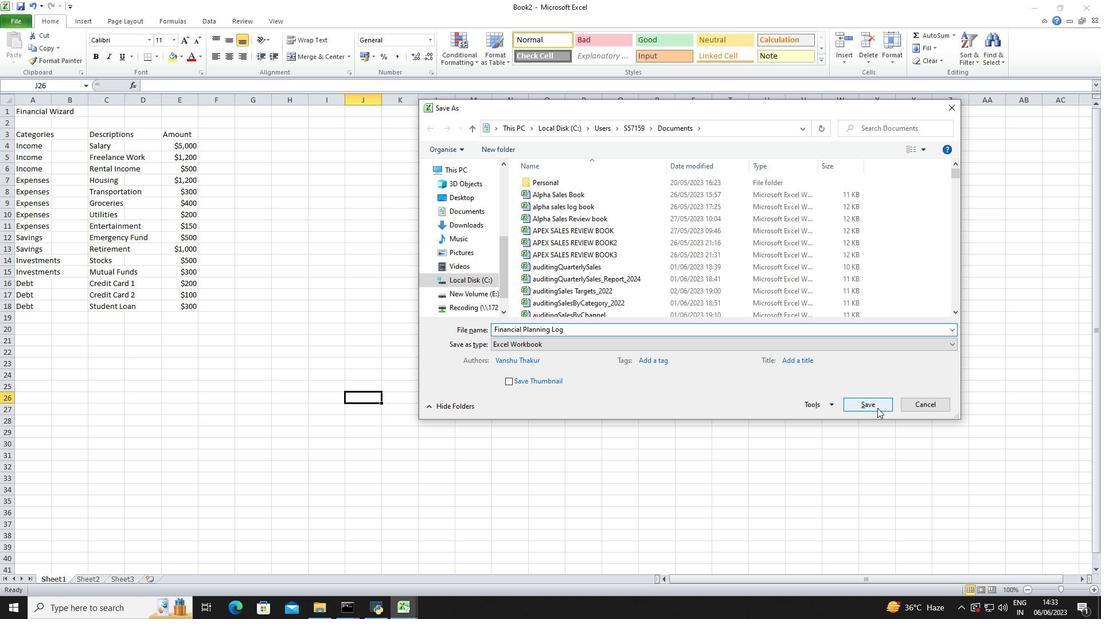 
Action: Mouse pressed left at (878, 404)
Screenshot: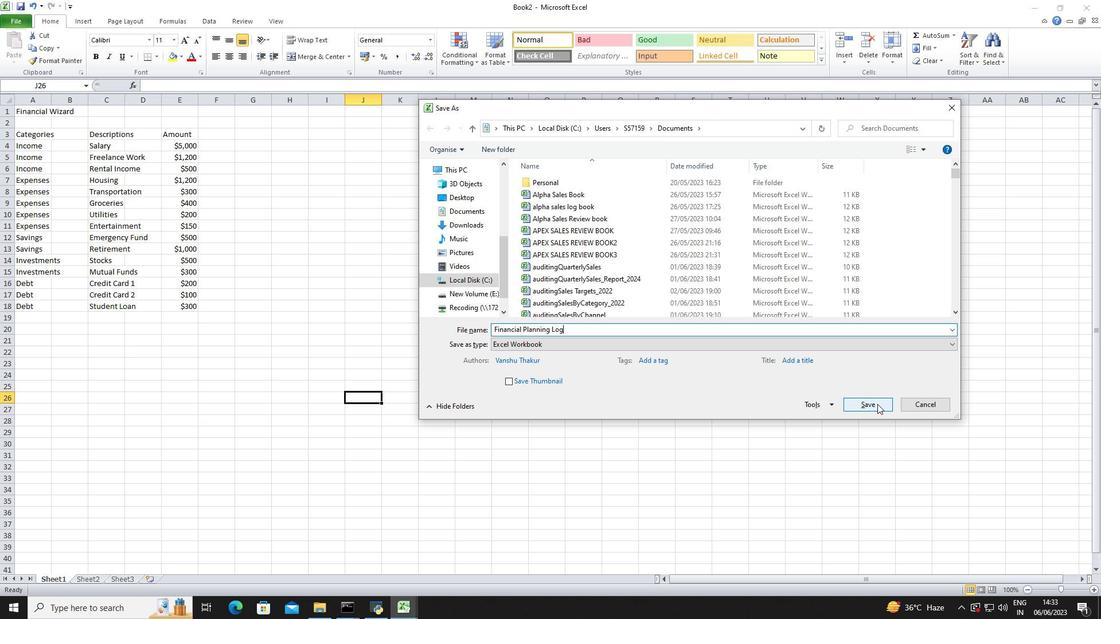 
